 Task: Check the departure time for the last L train from 14th St-Union Square to Canarsie-Rockaway Pkwy.
Action: Key pressed 14<Key.space>th<Key.space>ast<Key.space><Key.backspace><Key.backspace><Key.backspace><Key.backspace>st<Key.space>union<Key.space>sqyu<Key.backspace><Key.backspace>uare
Screenshot: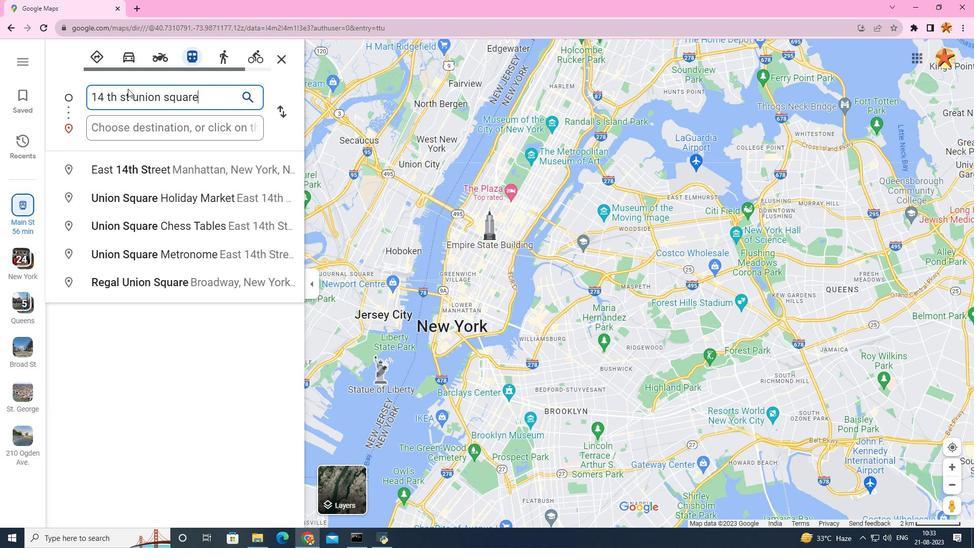 
Action: Mouse moved to (196, 190)
Screenshot: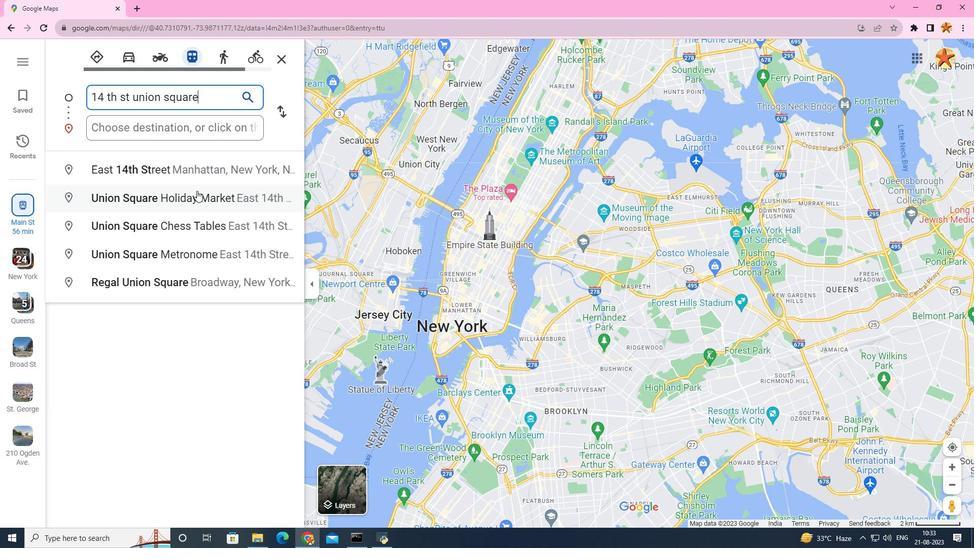 
Action: Mouse pressed left at (196, 190)
Screenshot: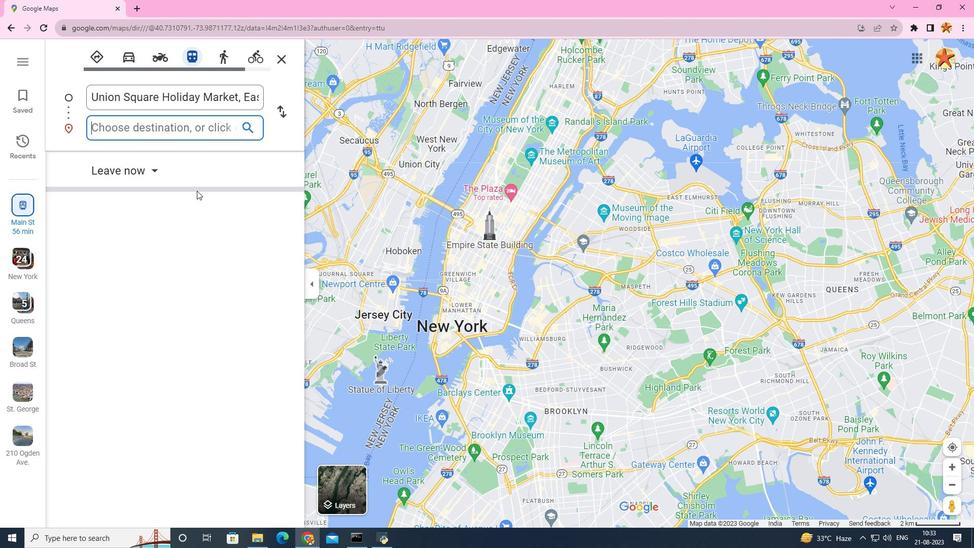 
Action: Mouse moved to (181, 126)
Screenshot: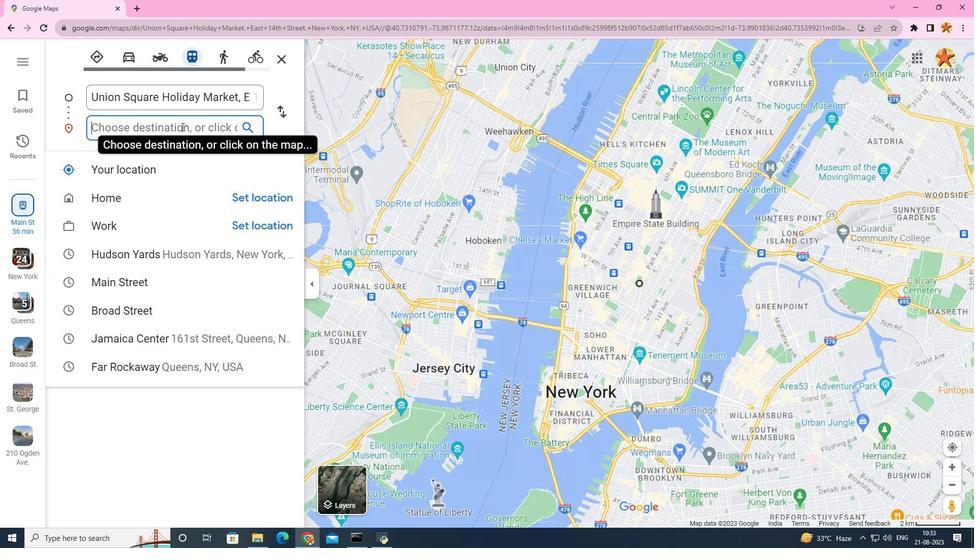 
Action: Key pressed canarsie<Key.space>rockawat<Key.backspace>y<Key.space>
Screenshot: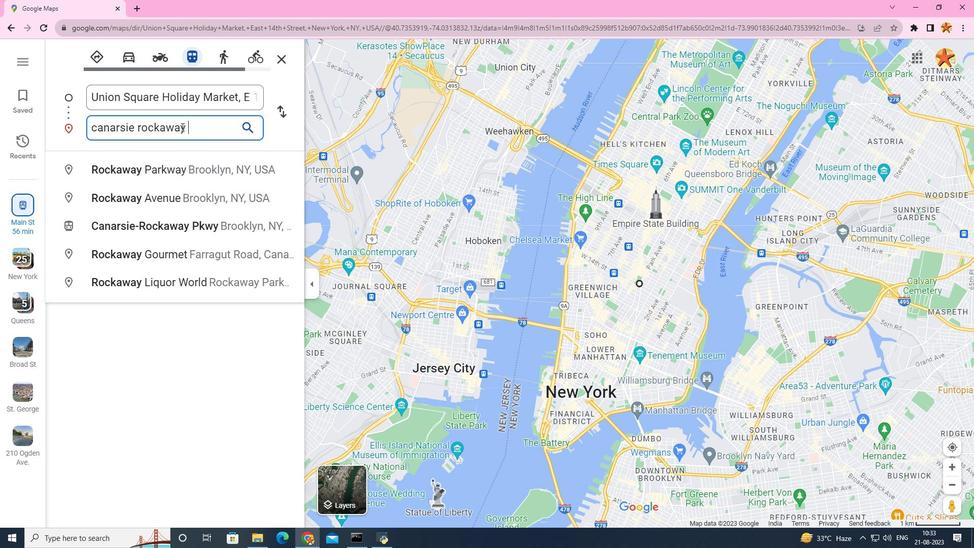 
Action: Mouse moved to (134, 231)
Screenshot: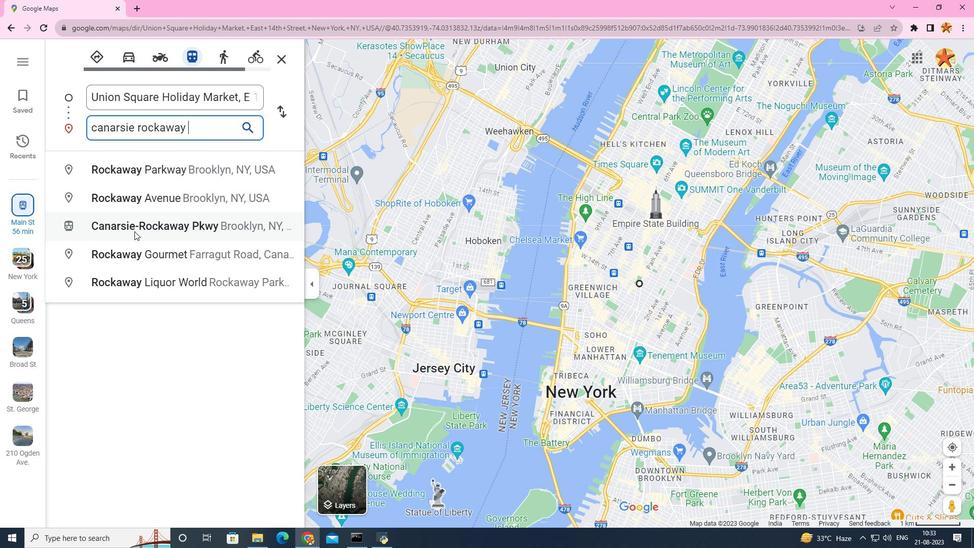 
Action: Mouse pressed left at (134, 231)
Screenshot: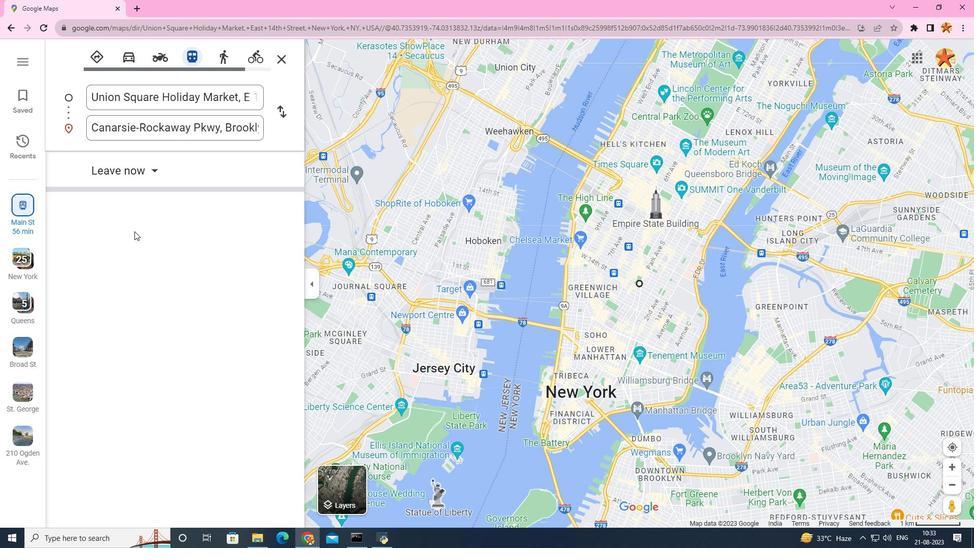 
Action: Mouse moved to (171, 170)
Screenshot: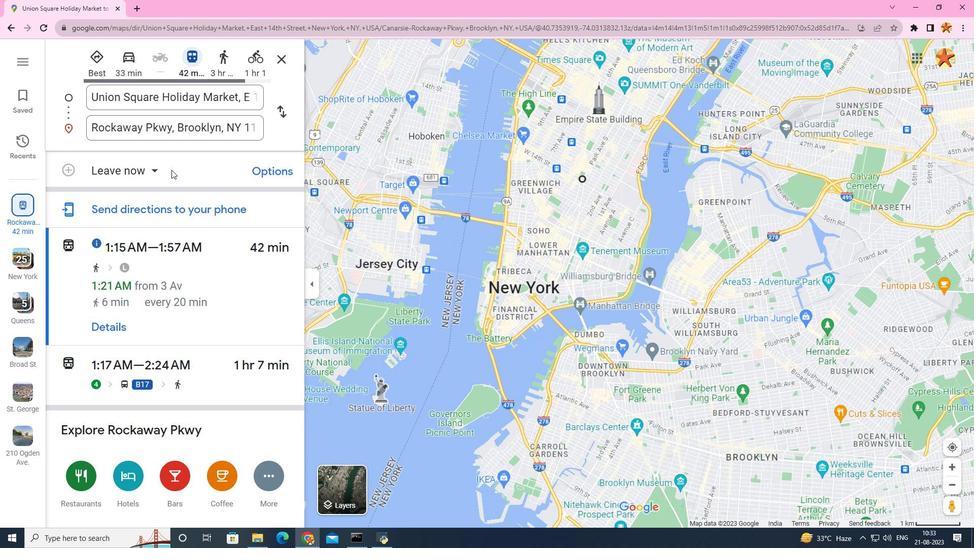 
Action: Mouse pressed left at (171, 170)
Screenshot: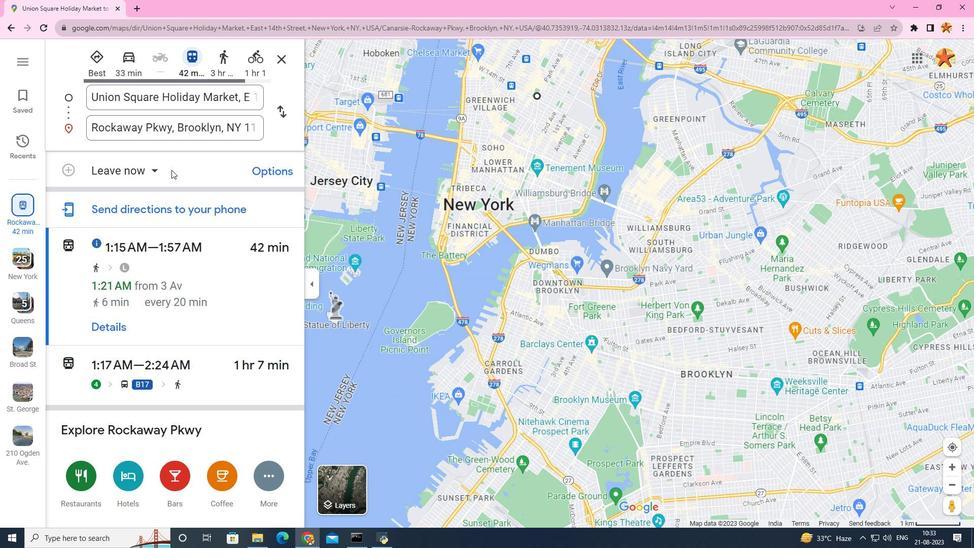 
Action: Mouse moved to (152, 170)
Screenshot: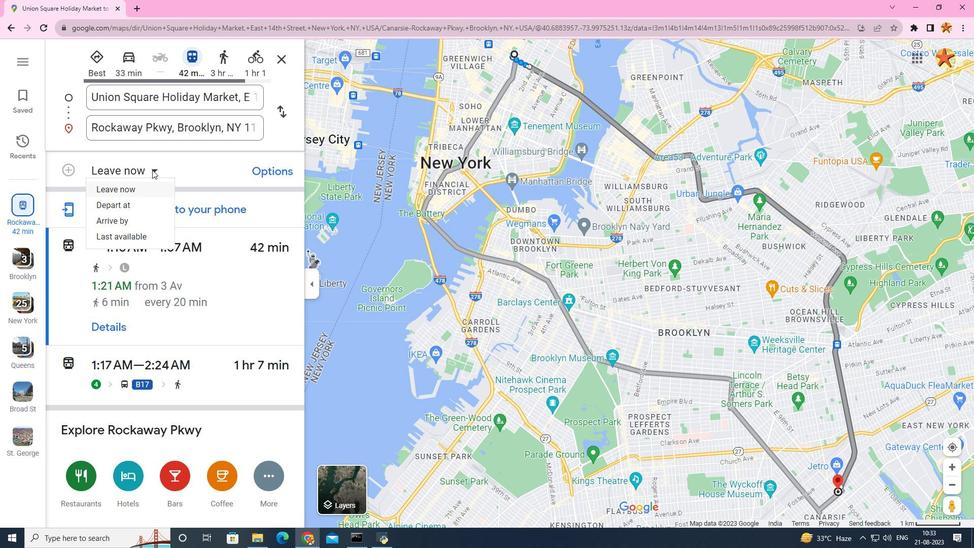 
Action: Mouse pressed left at (152, 170)
Screenshot: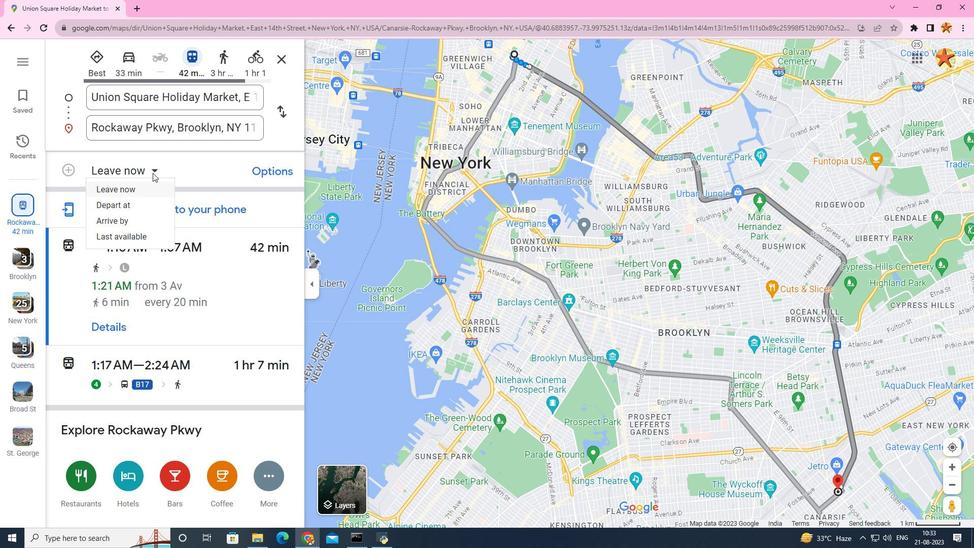 
Action: Mouse moved to (126, 231)
Screenshot: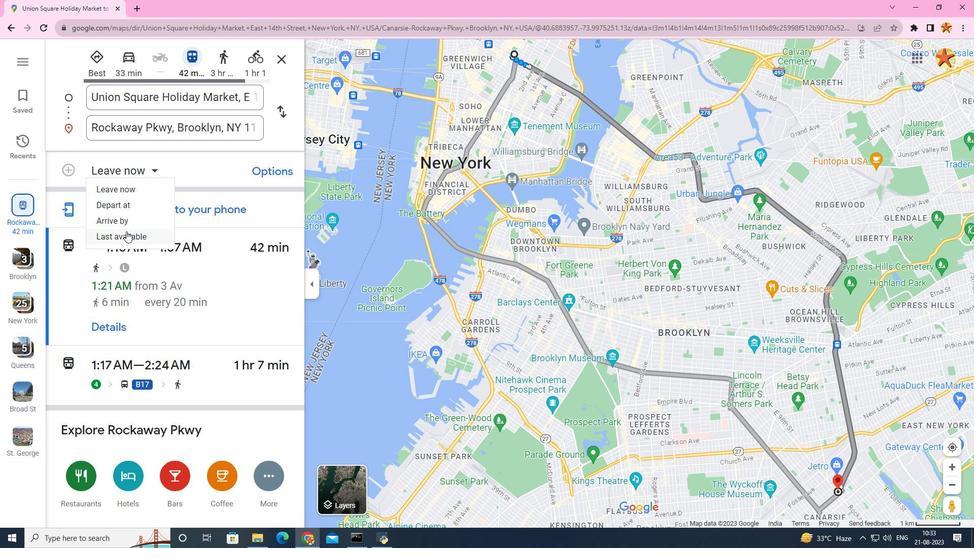 
Action: Mouse pressed left at (126, 231)
Screenshot: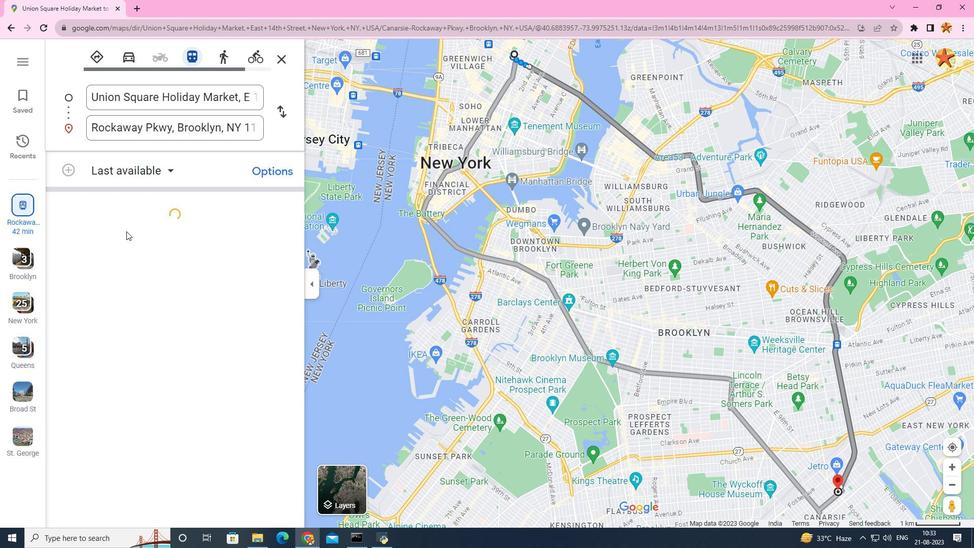 
Action: Mouse moved to (143, 232)
Screenshot: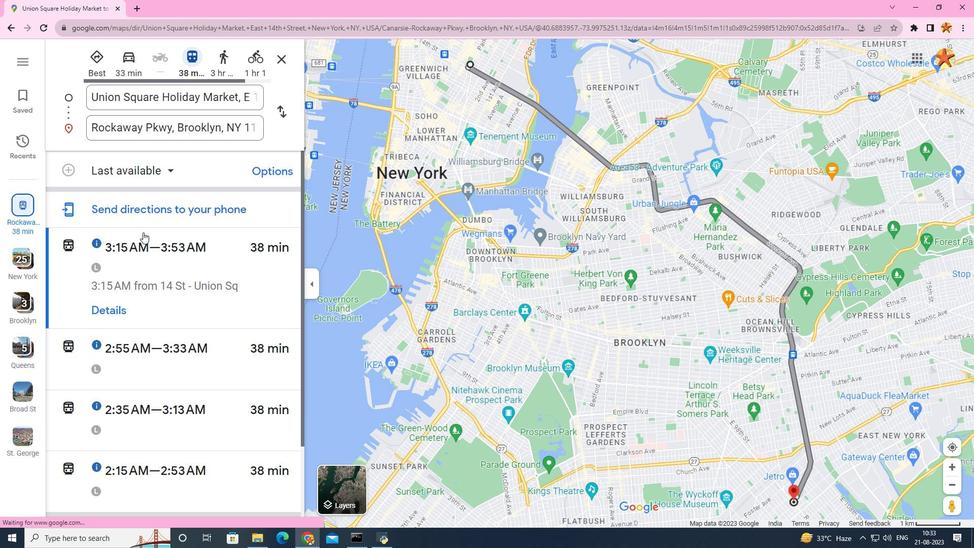 
Action: Mouse scrolled (143, 231) with delta (0, 0)
Screenshot: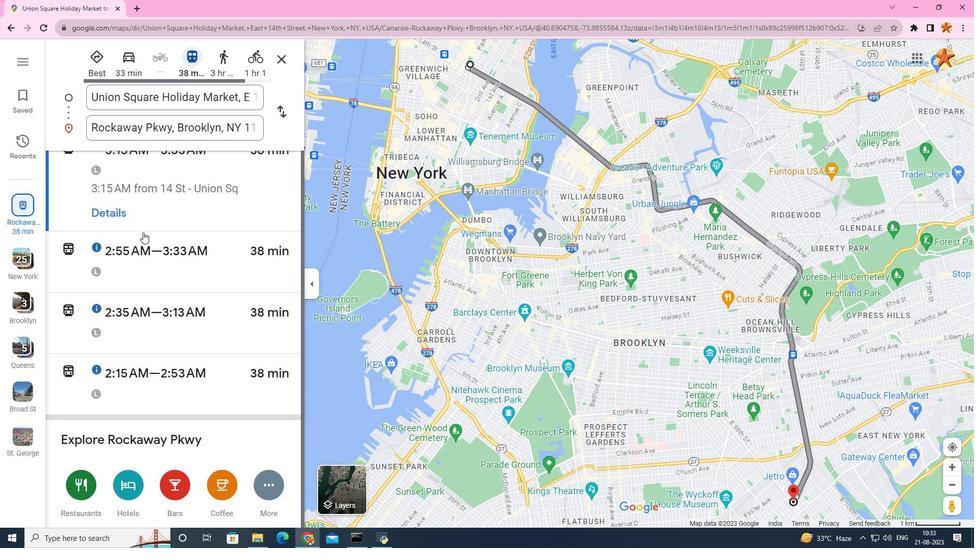 
Action: Mouse scrolled (143, 231) with delta (0, 0)
Screenshot: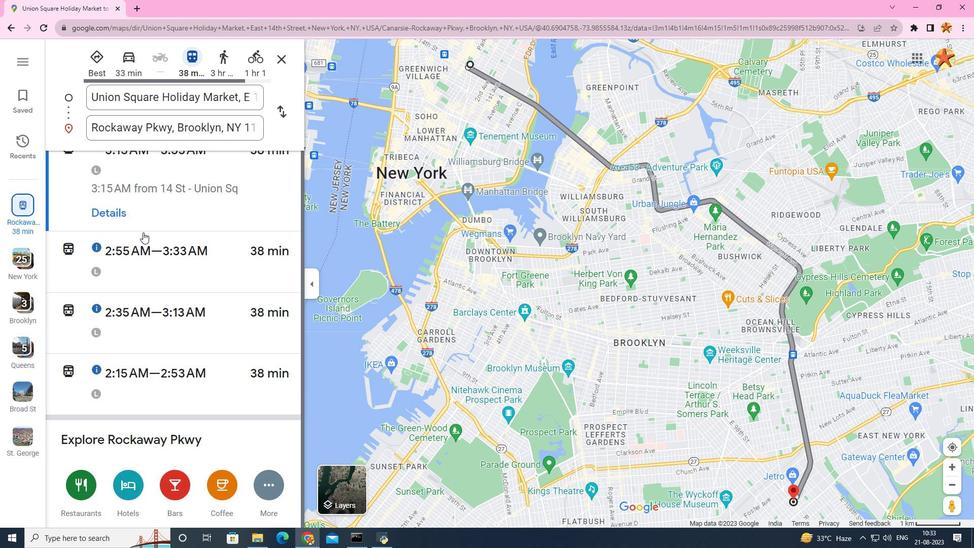
Action: Mouse scrolled (143, 231) with delta (0, 0)
Screenshot: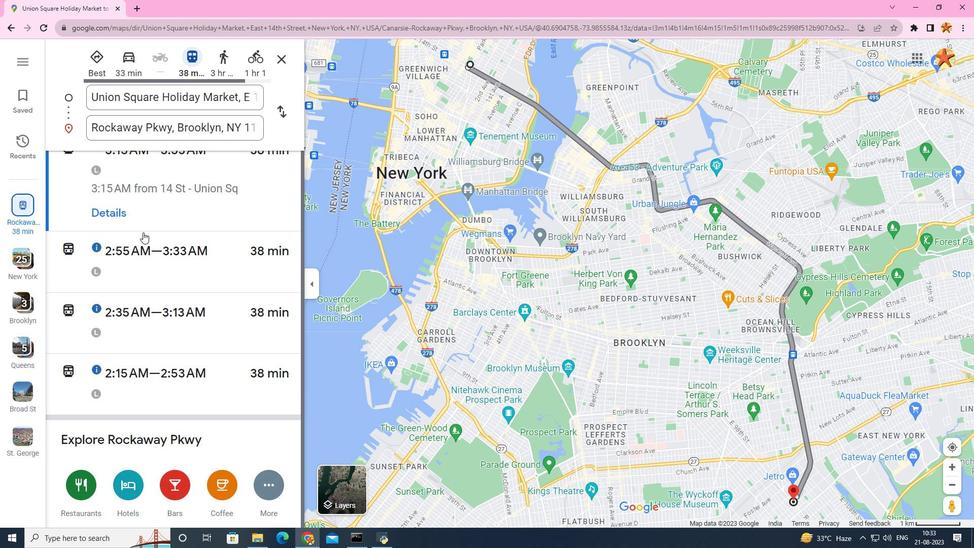 
Action: Mouse scrolled (143, 231) with delta (0, 0)
Screenshot: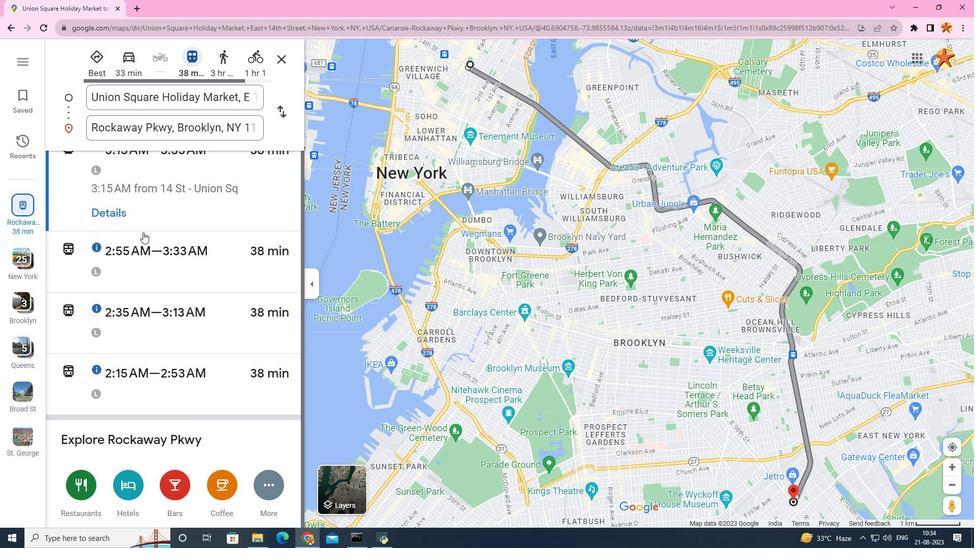 
Action: Mouse scrolled (143, 231) with delta (0, 0)
Screenshot: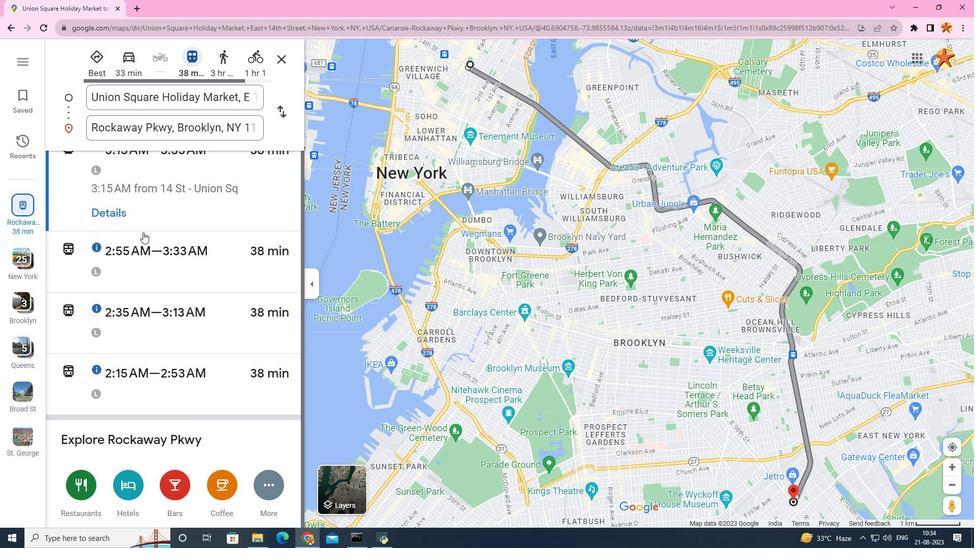 
Action: Mouse scrolled (143, 231) with delta (0, 0)
Screenshot: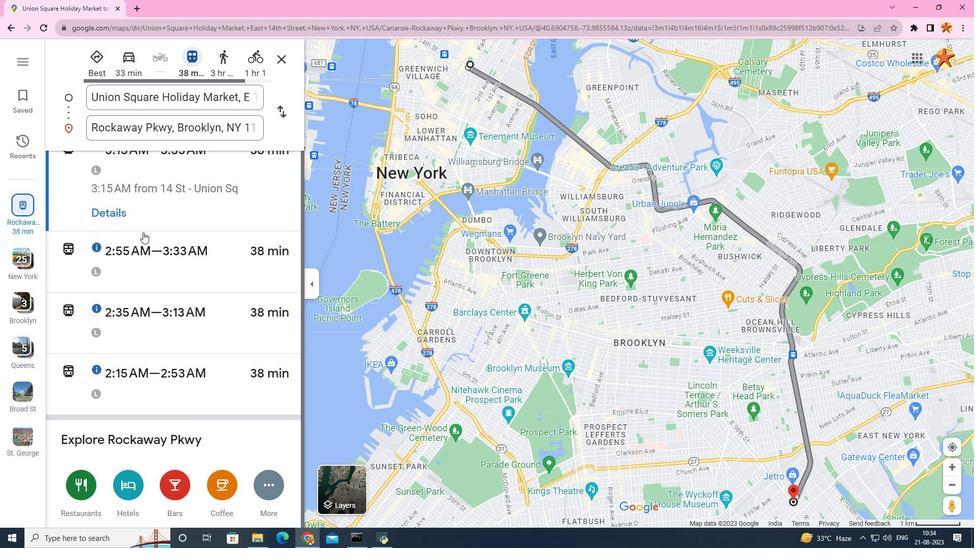 
Action: Mouse scrolled (143, 233) with delta (0, 0)
Screenshot: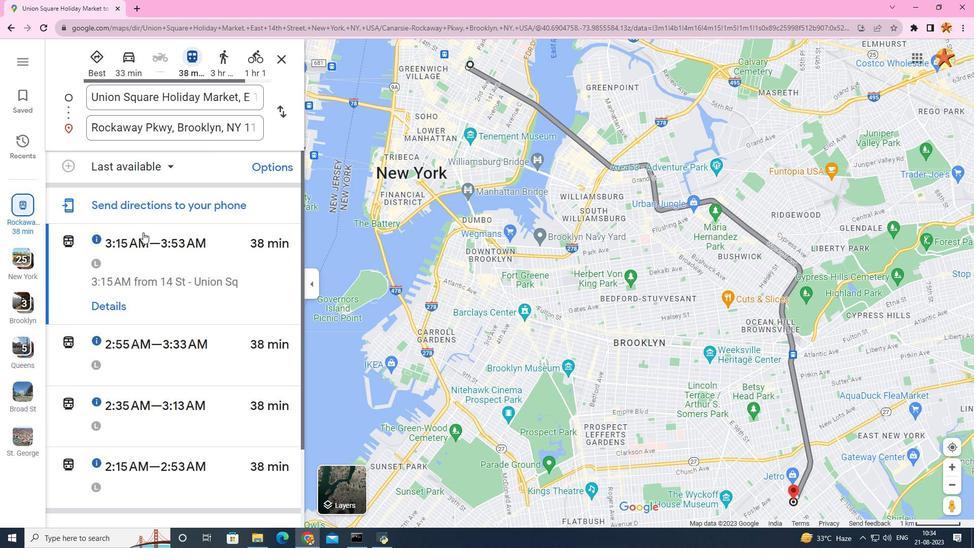 
Action: Mouse scrolled (143, 233) with delta (0, 0)
Screenshot: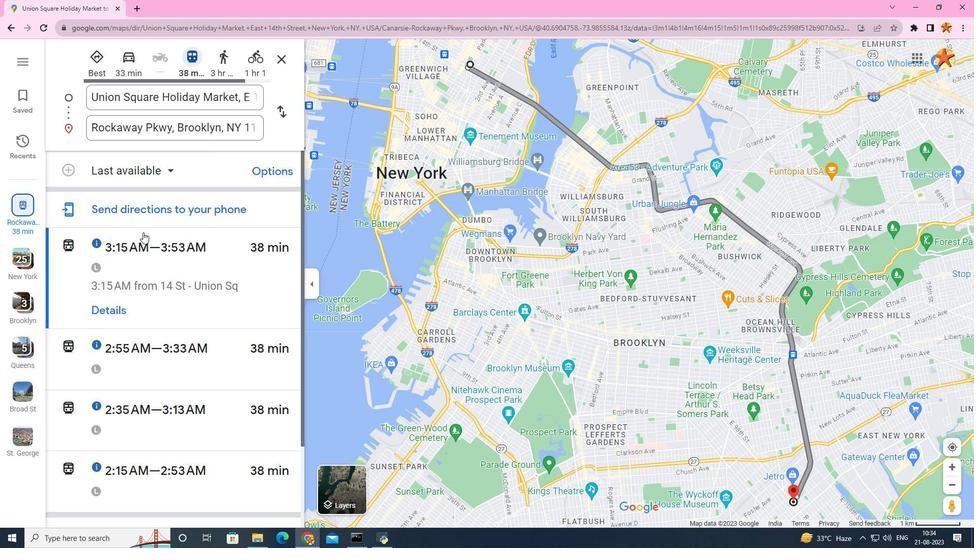 
Action: Mouse scrolled (143, 233) with delta (0, 0)
Screenshot: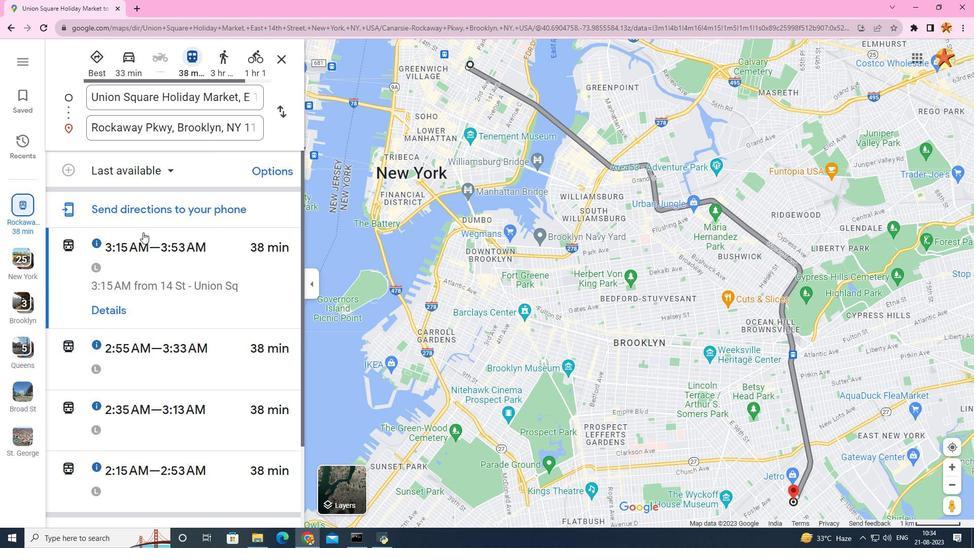 
Action: Mouse scrolled (143, 233) with delta (0, 0)
Screenshot: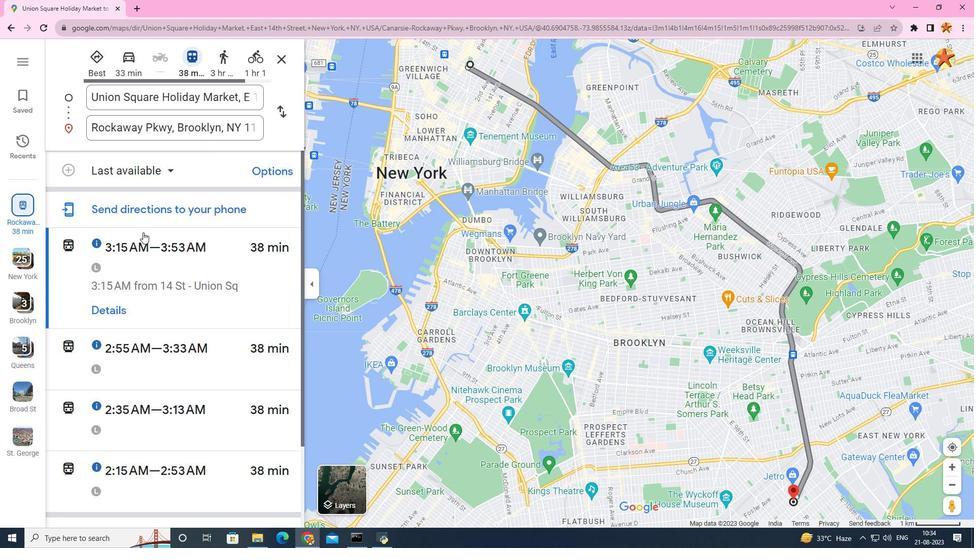 
Action: Mouse scrolled (143, 231) with delta (0, 0)
Screenshot: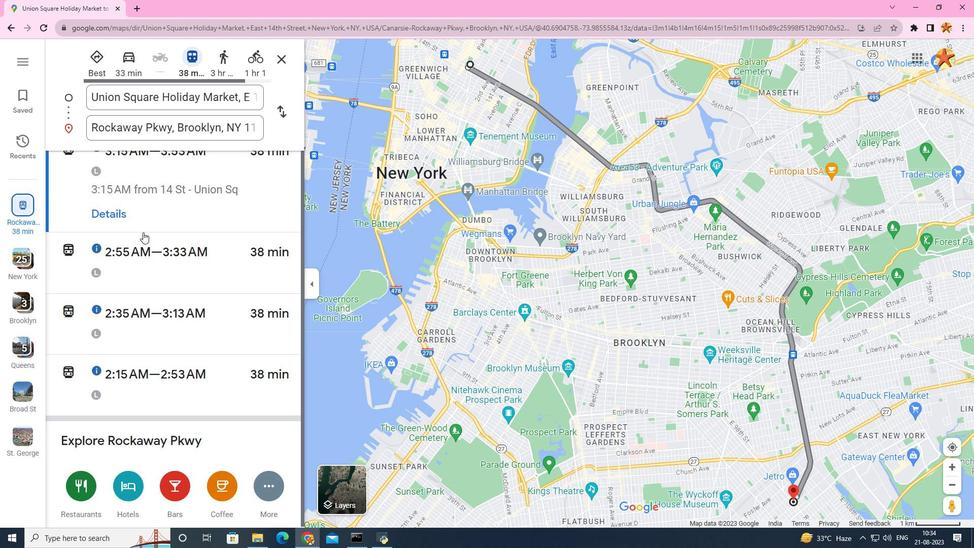 
Action: Mouse scrolled (143, 231) with delta (0, 0)
Screenshot: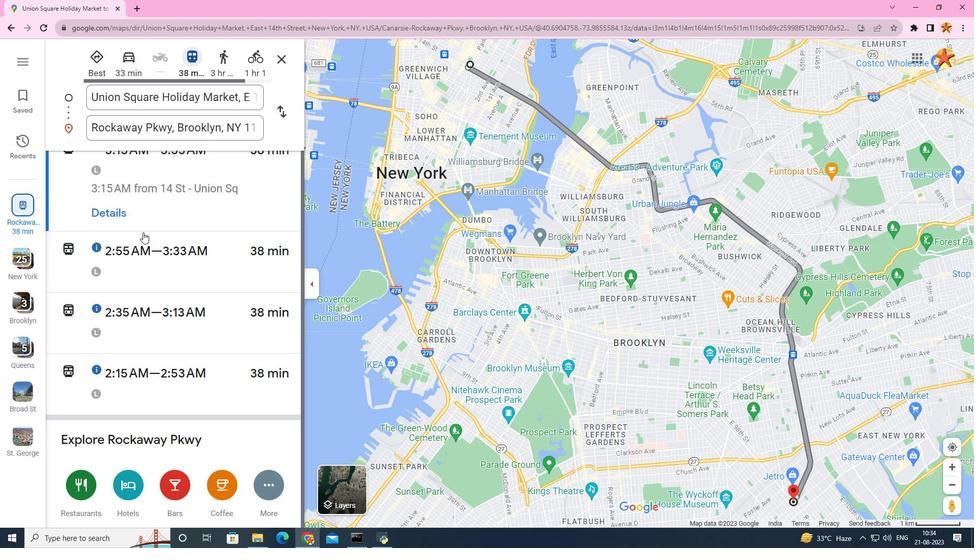 
Action: Mouse scrolled (143, 231) with delta (0, 0)
Screenshot: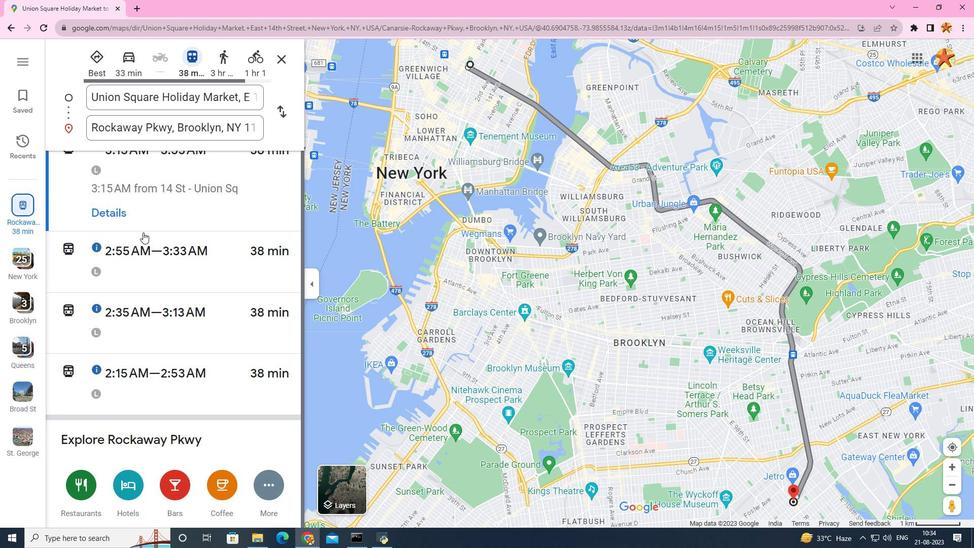 
Action: Mouse scrolled (143, 233) with delta (0, 0)
Screenshot: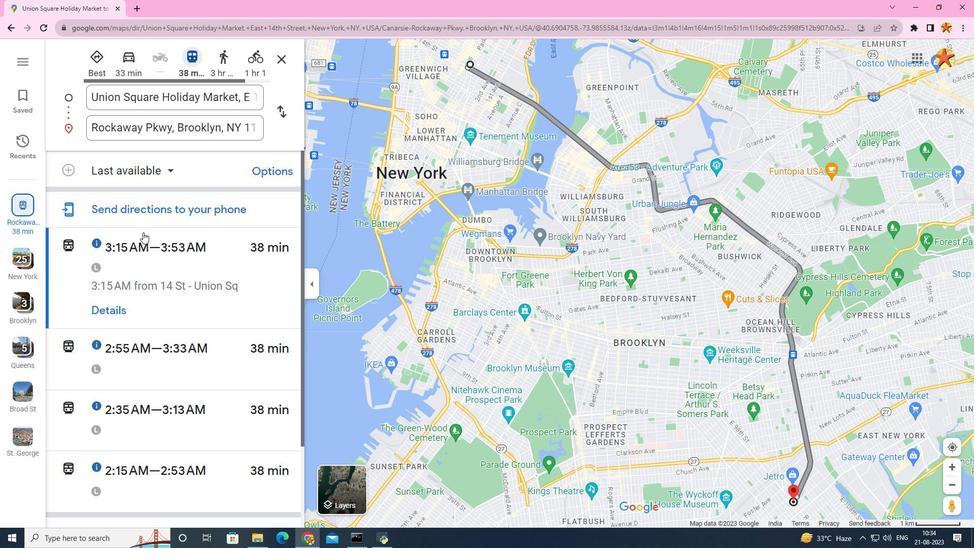 
Action: Mouse scrolled (143, 233) with delta (0, 0)
Screenshot: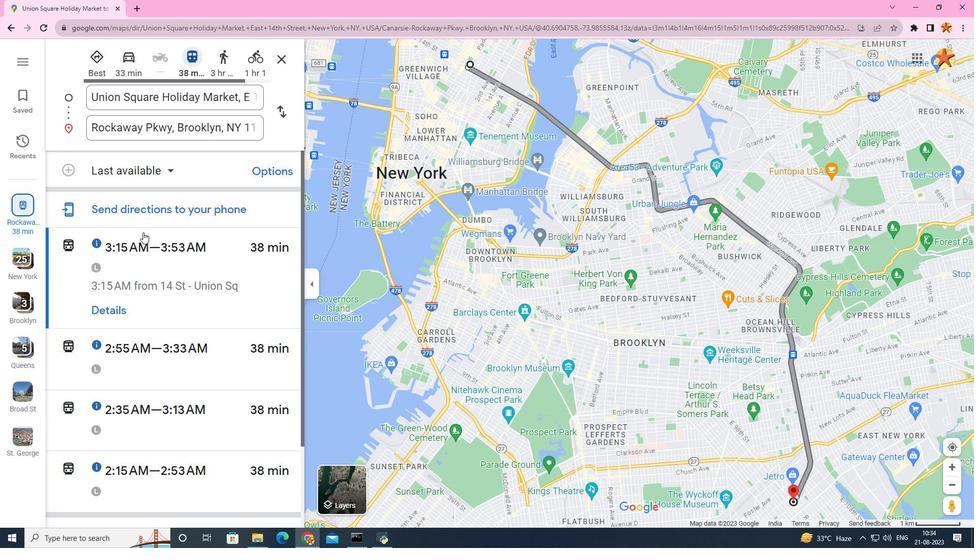
Action: Mouse scrolled (143, 233) with delta (0, 0)
Screenshot: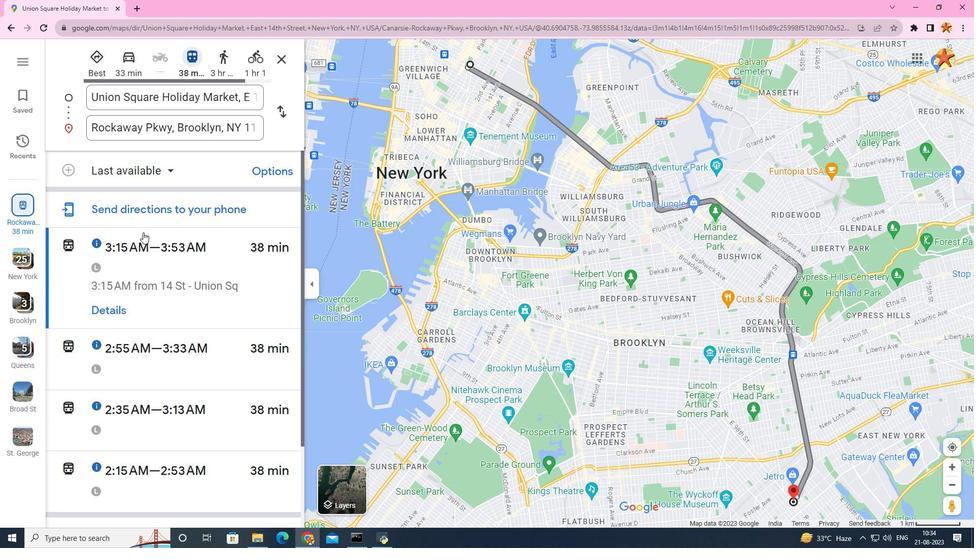 
Action: Mouse moved to (143, 219)
Screenshot: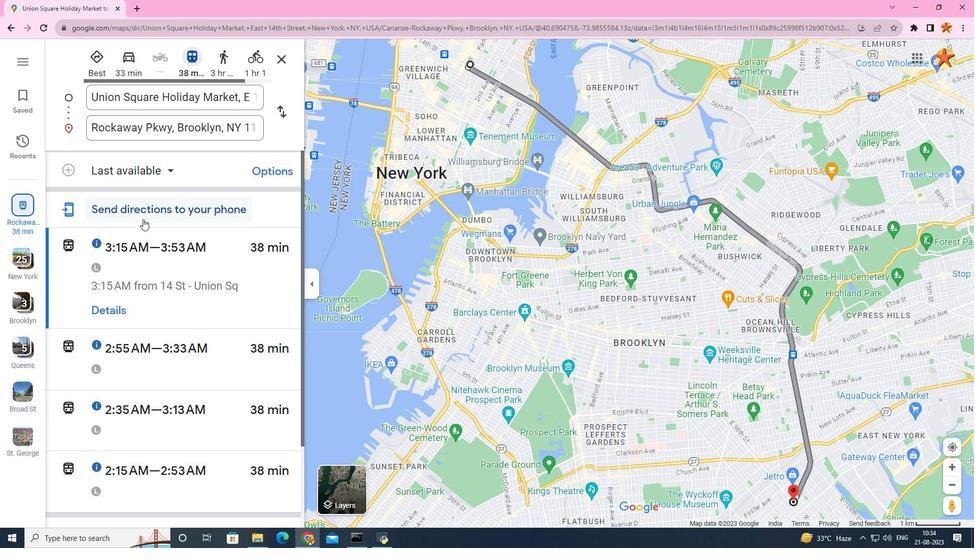 
